 Task: Add a signature Gary Collins containing Have a great Memorial Day, Gary Collins to email address softage.10@softage.net and add a folder Product development
Action: Mouse moved to (81, 88)
Screenshot: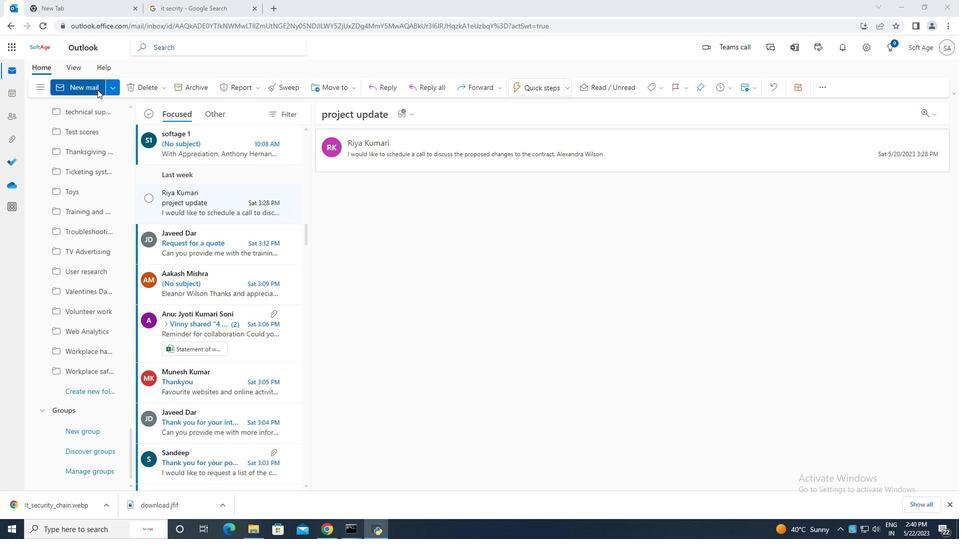
Action: Mouse pressed left at (81, 88)
Screenshot: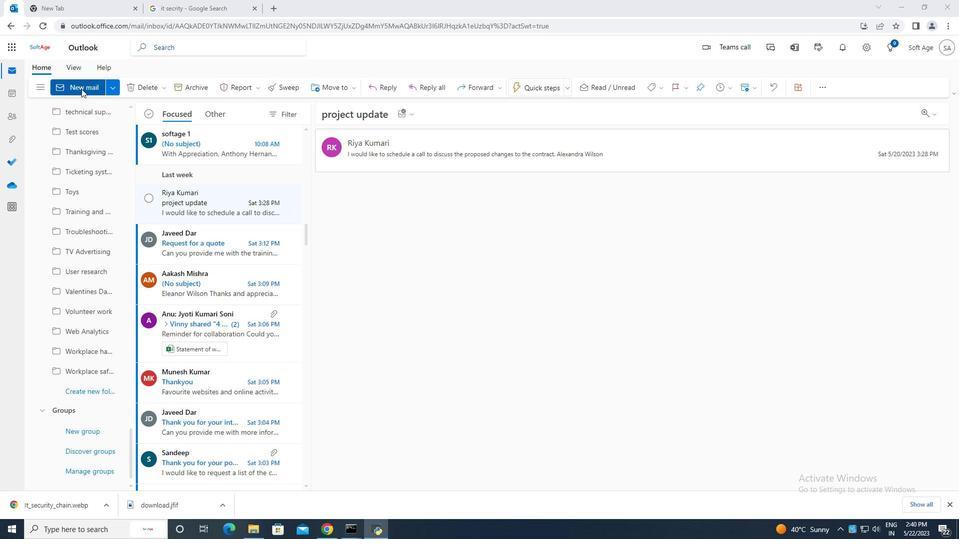 
Action: Mouse moved to (647, 87)
Screenshot: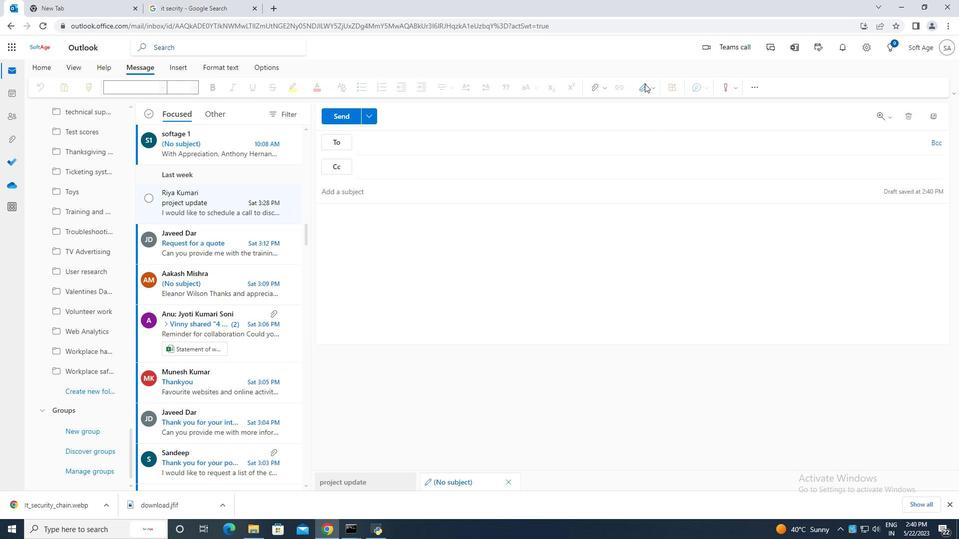 
Action: Mouse pressed left at (647, 87)
Screenshot: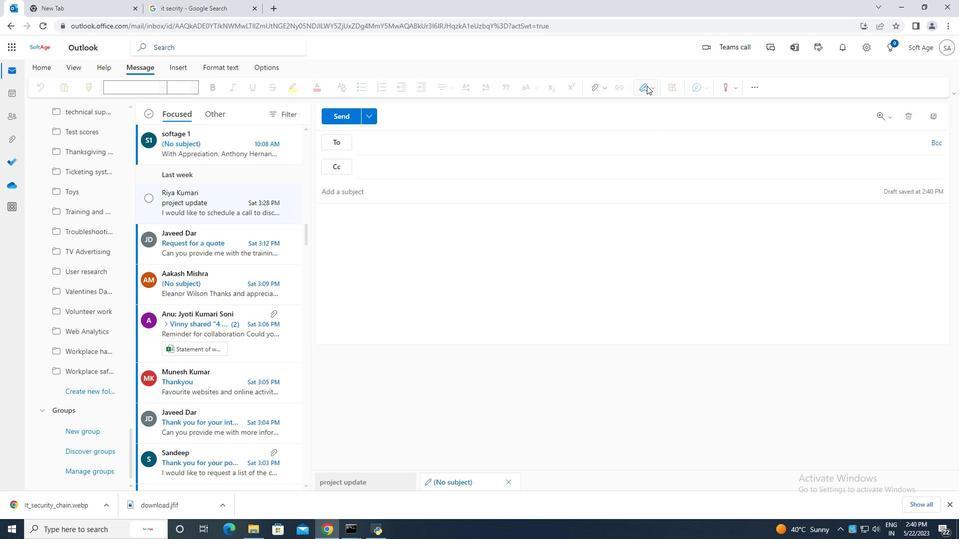 
Action: Mouse moved to (616, 127)
Screenshot: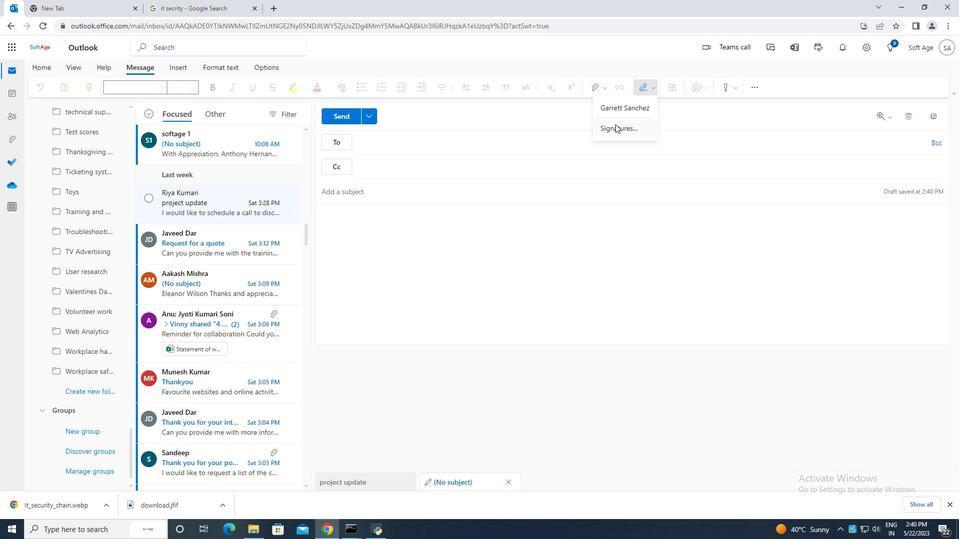 
Action: Mouse pressed left at (616, 127)
Screenshot: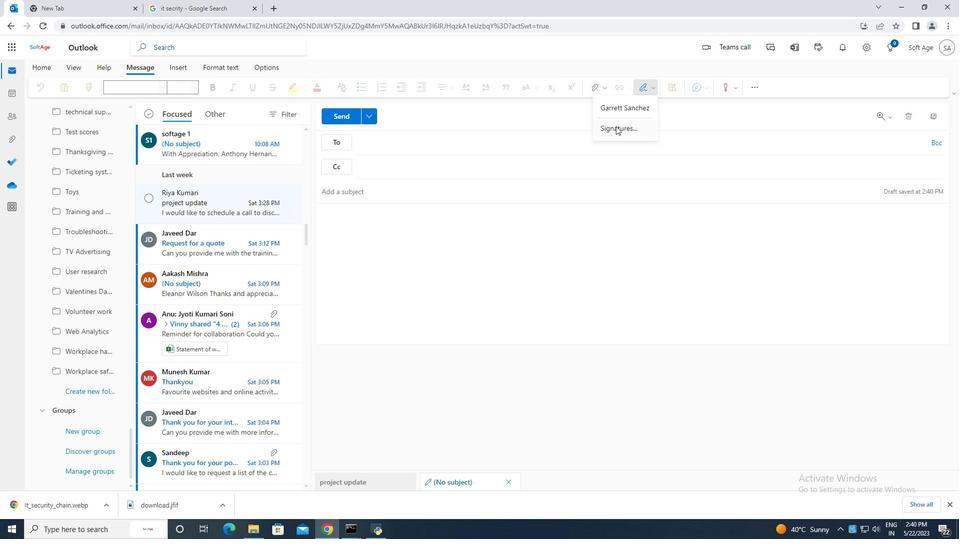 
Action: Mouse moved to (671, 165)
Screenshot: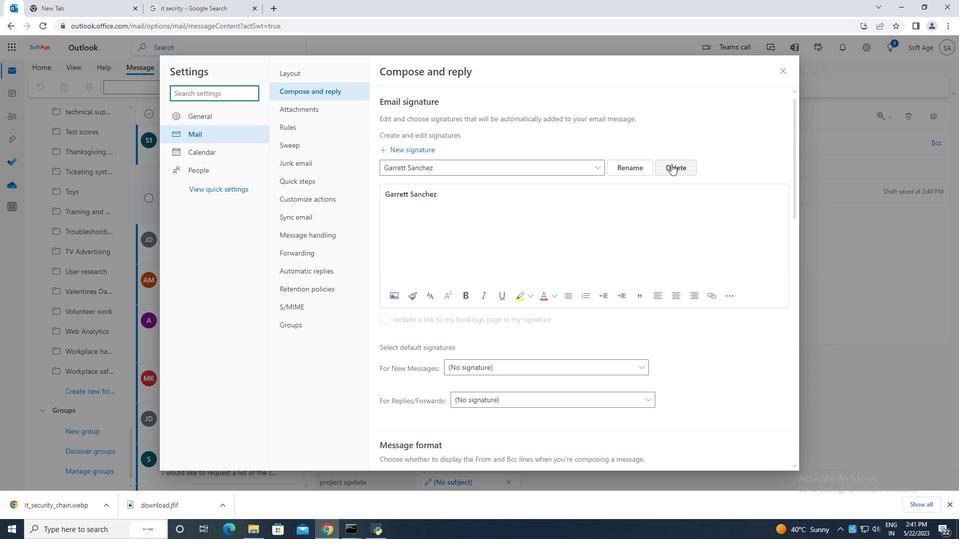 
Action: Mouse pressed left at (671, 165)
Screenshot: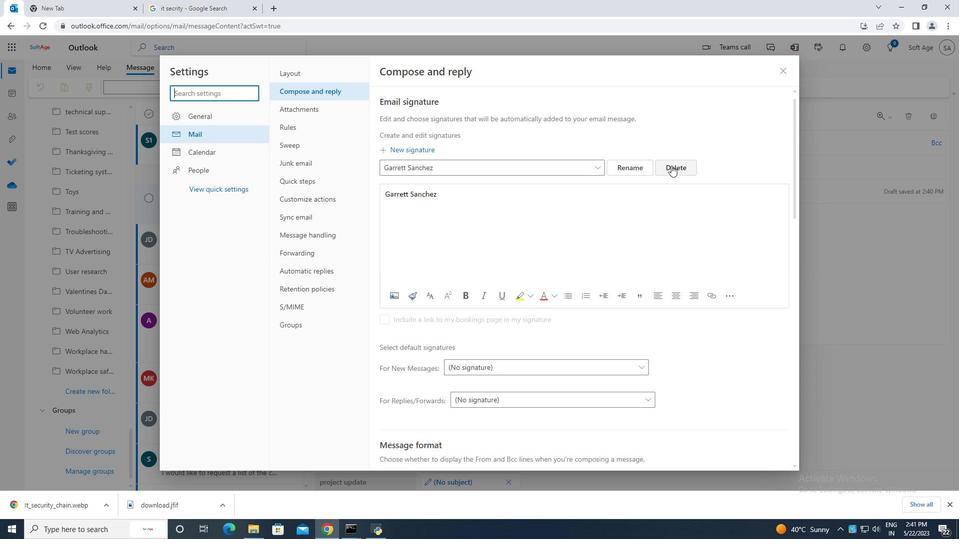 
Action: Mouse moved to (452, 169)
Screenshot: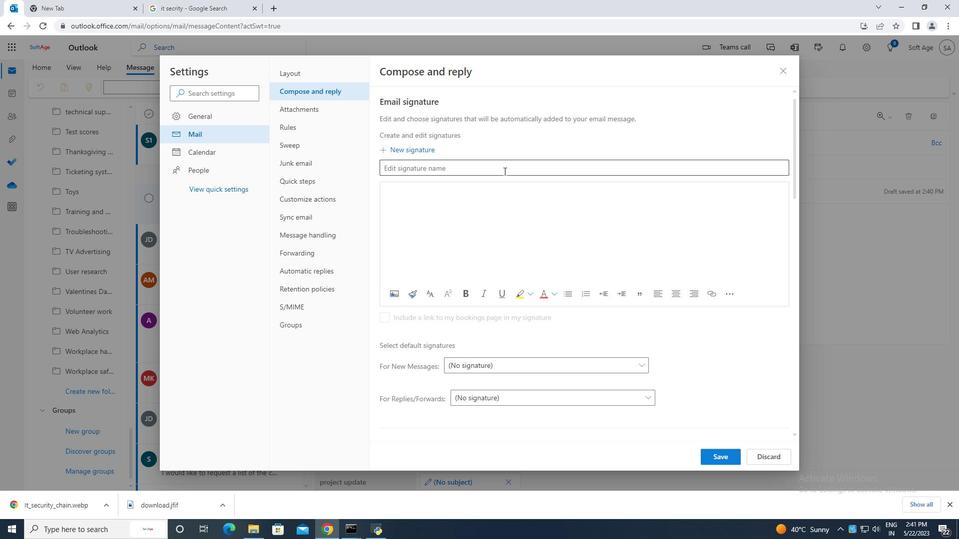 
Action: Mouse pressed left at (452, 169)
Screenshot: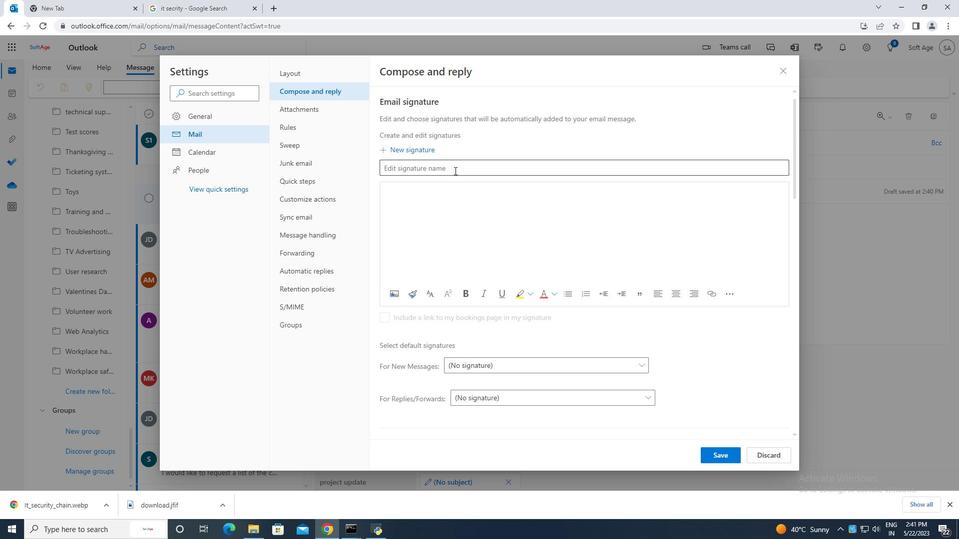 
Action: Key pressed <Key.caps_lock>G<Key.caps_lock>ary<Key.space><Key.caps_lock>C<Key.caps_lock>ollins<Key.space>
Screenshot: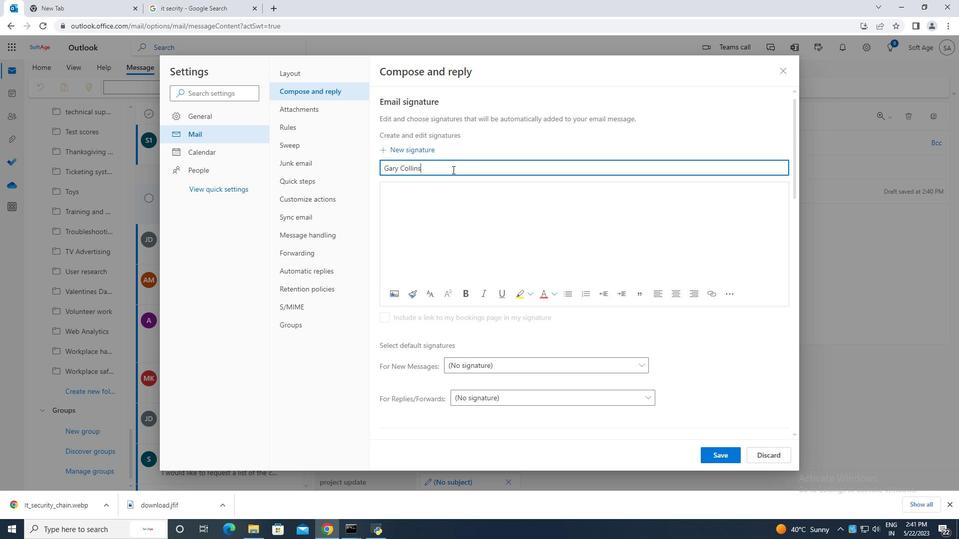 
Action: Mouse moved to (430, 187)
Screenshot: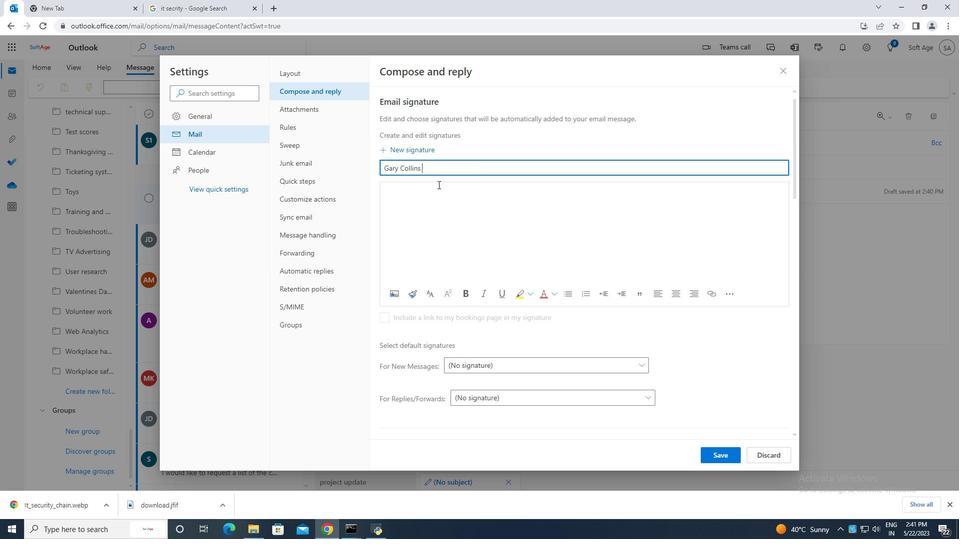 
Action: Mouse pressed left at (430, 187)
Screenshot: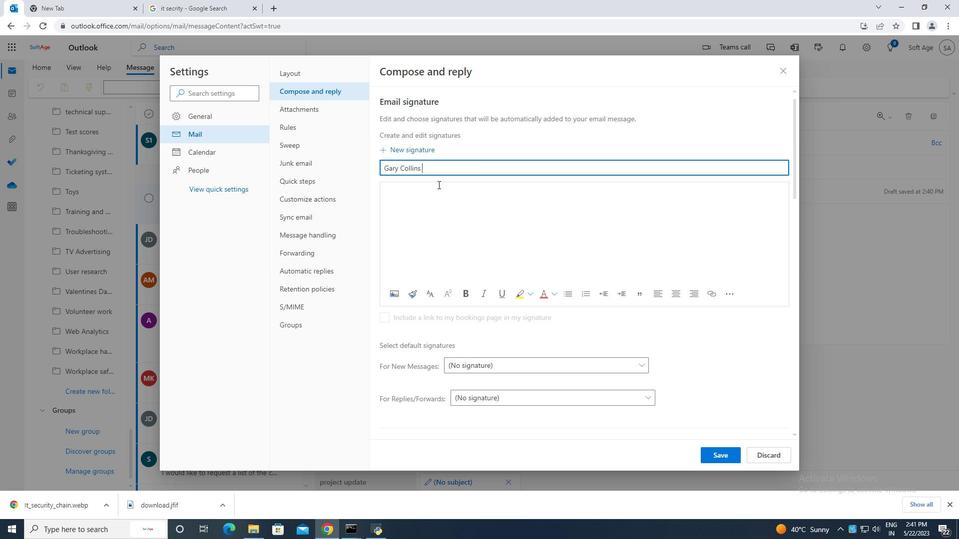 
Action: Key pressed <Key.caps_lock>G<Key.caps_lock>ary<Key.space><Key.caps_lock>C<Key.caps_lock>ollins
Screenshot: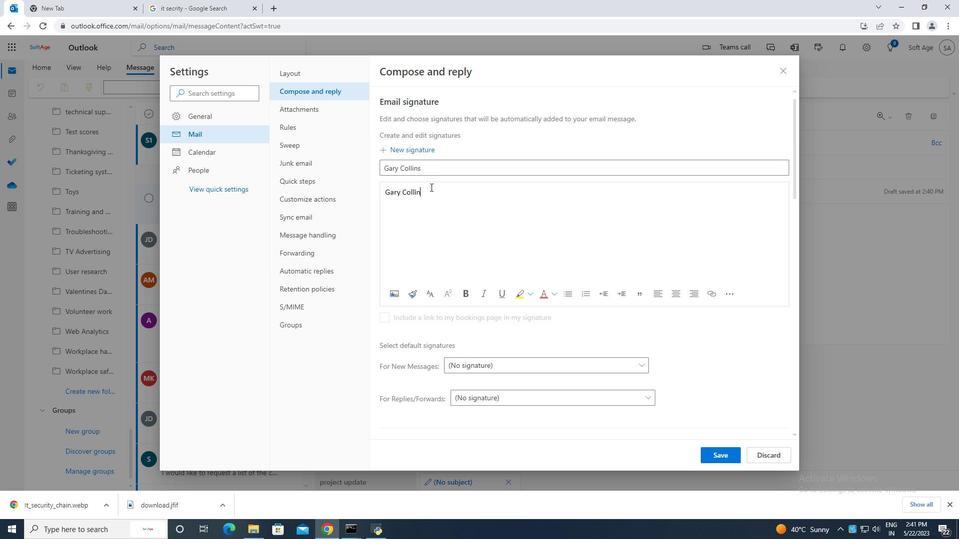 
Action: Mouse moved to (717, 454)
Screenshot: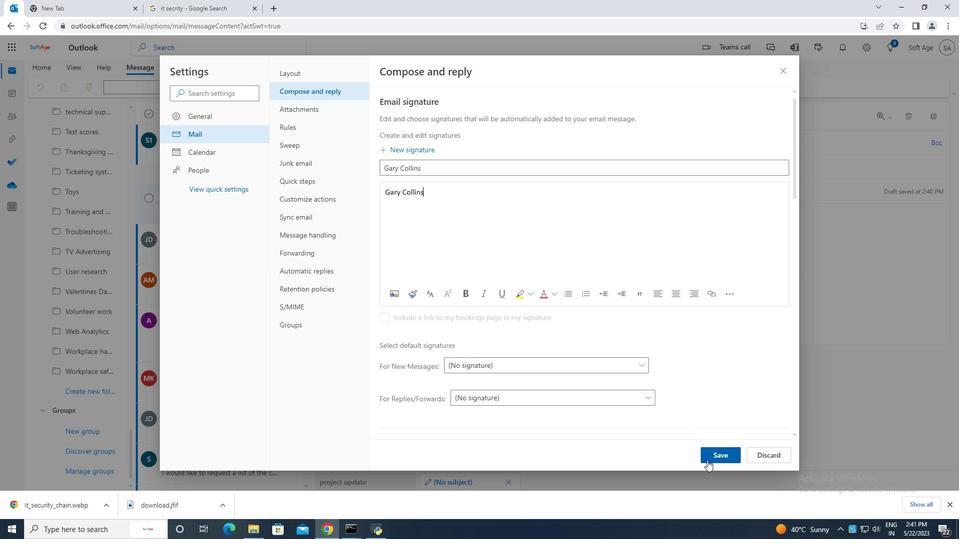 
Action: Mouse pressed left at (717, 454)
Screenshot: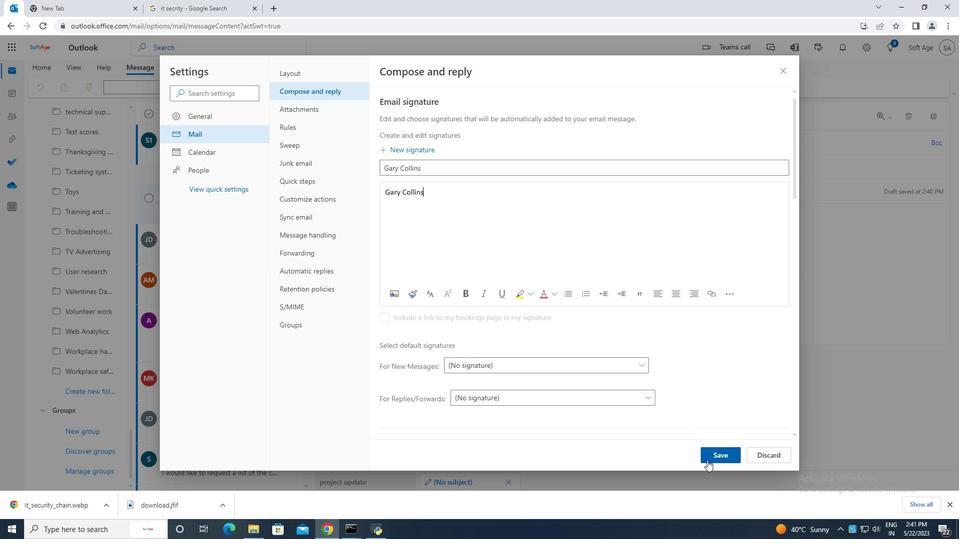 
Action: Mouse moved to (786, 72)
Screenshot: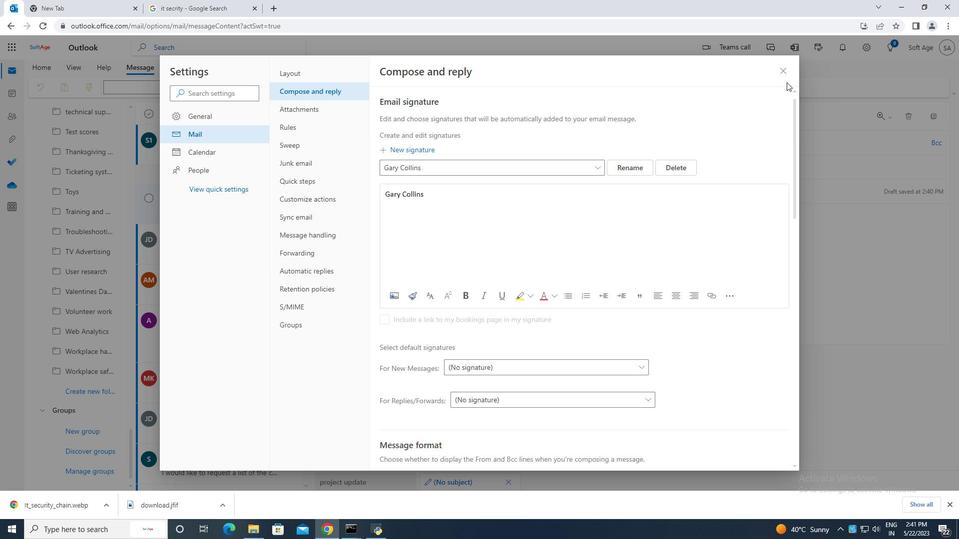 
Action: Mouse pressed left at (786, 72)
Screenshot: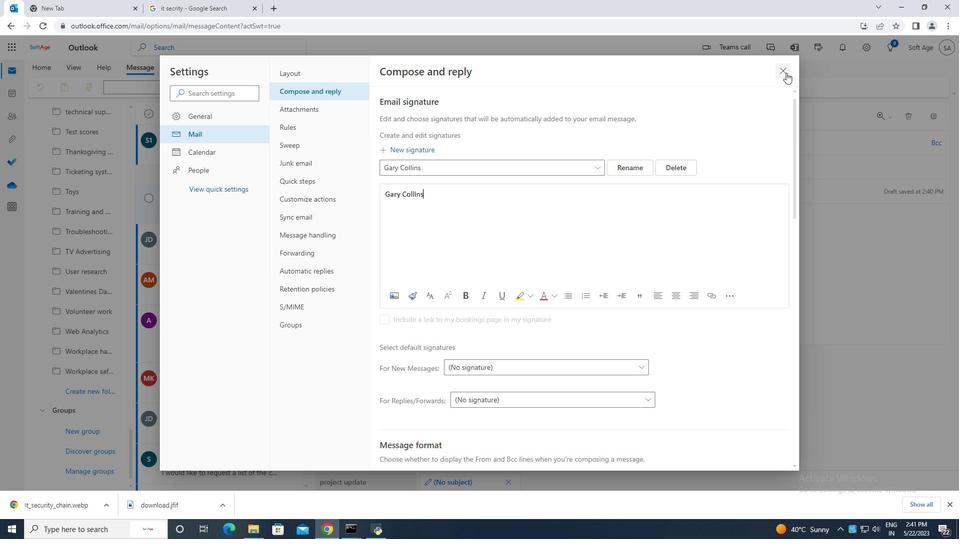 
Action: Mouse moved to (653, 85)
Screenshot: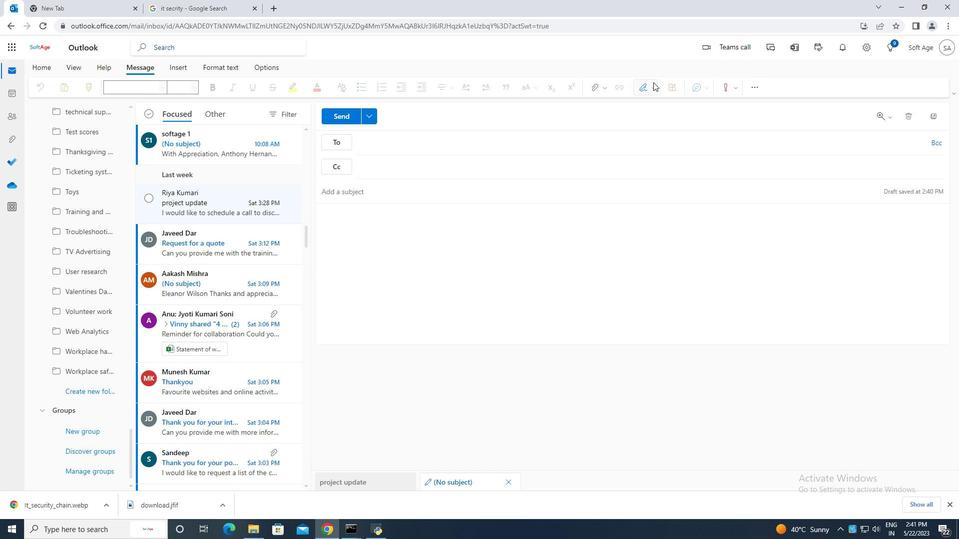 
Action: Mouse pressed left at (653, 85)
Screenshot: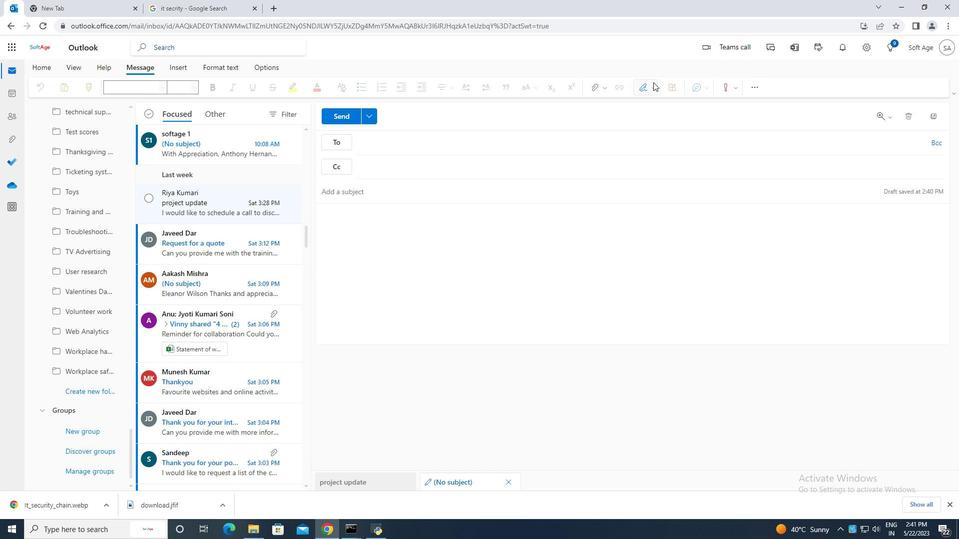 
Action: Mouse moved to (629, 108)
Screenshot: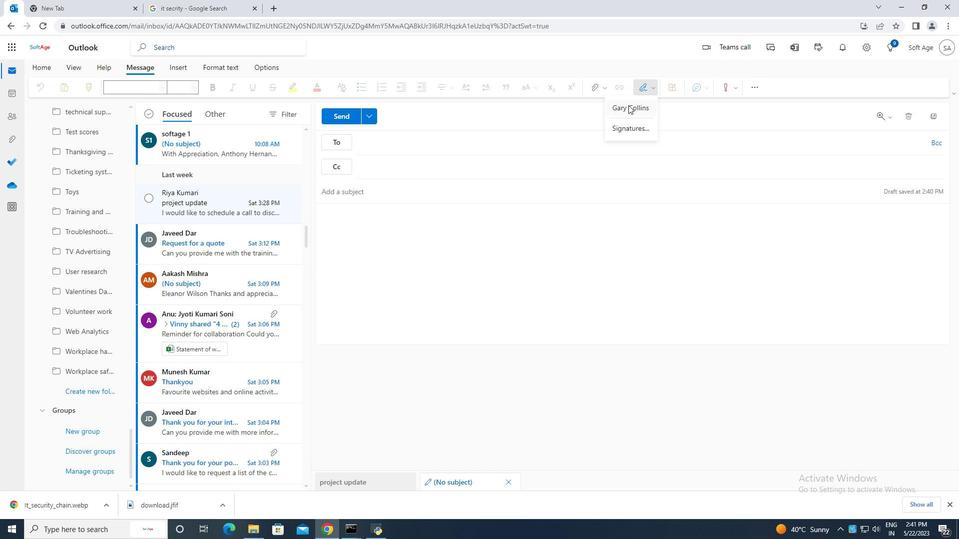 
Action: Mouse pressed left at (629, 108)
Screenshot: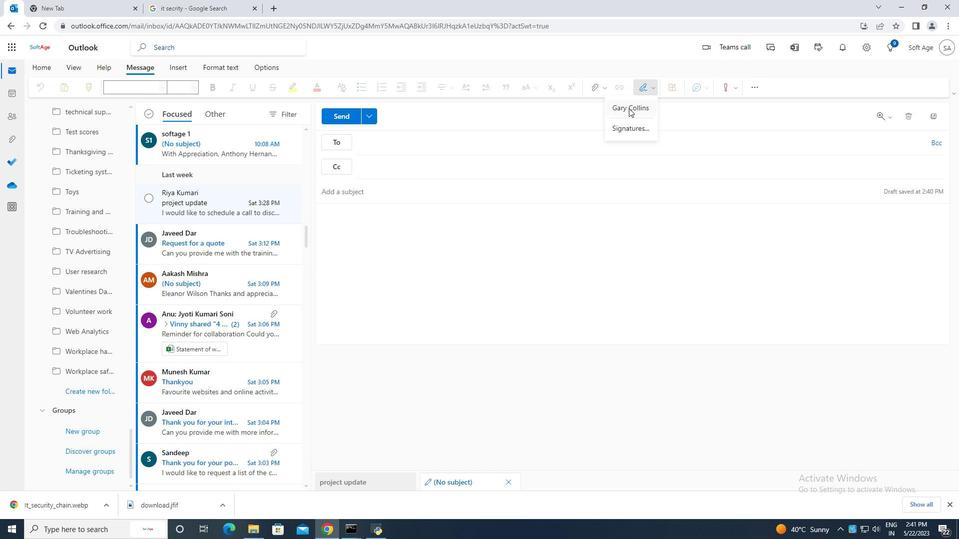 
Action: Mouse moved to (421, 214)
Screenshot: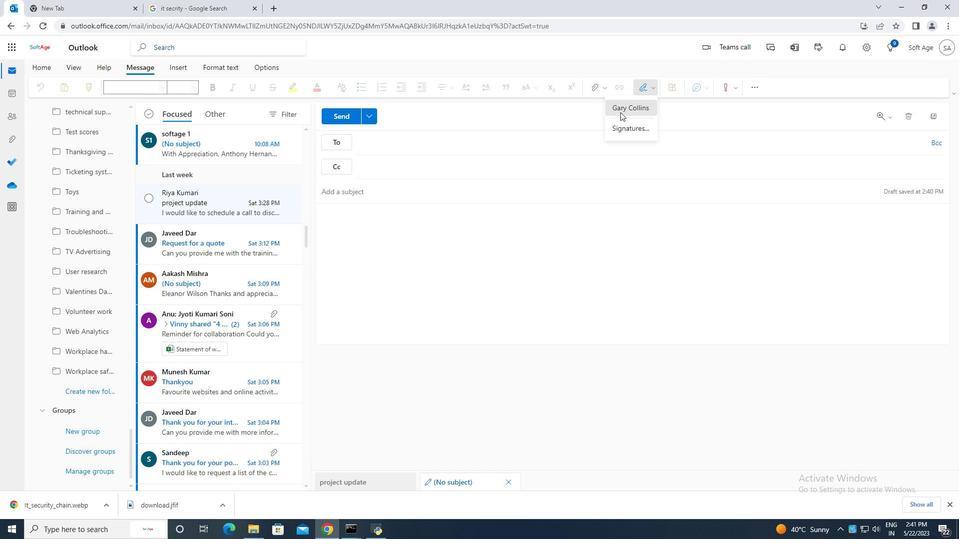 
Action: Key pressed <Key.caps_lock>C<Key.caps_lock>ontaining<Key.space>have<Key.space>a<Key.space>great<Key.space>memorial<Key.space>day,
Screenshot: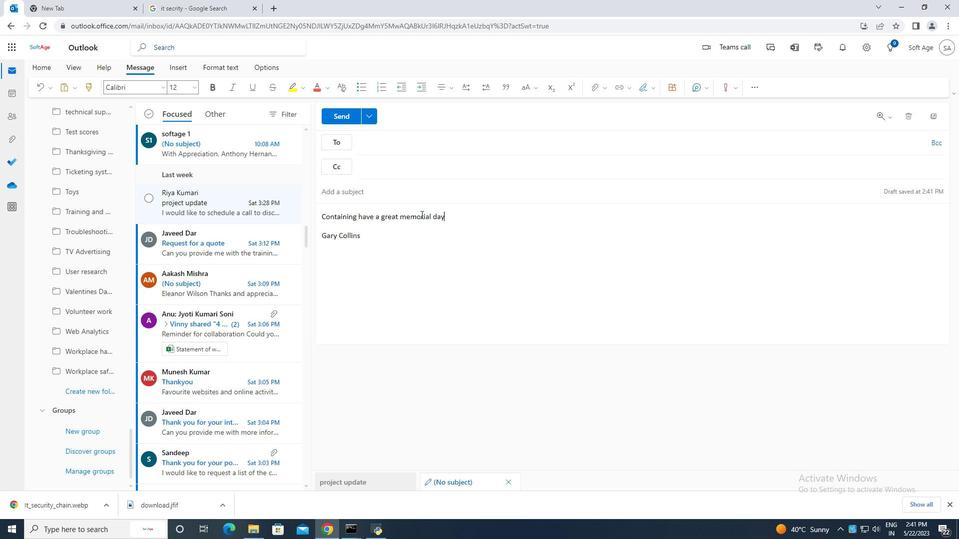 
Action: Mouse moved to (395, 146)
Screenshot: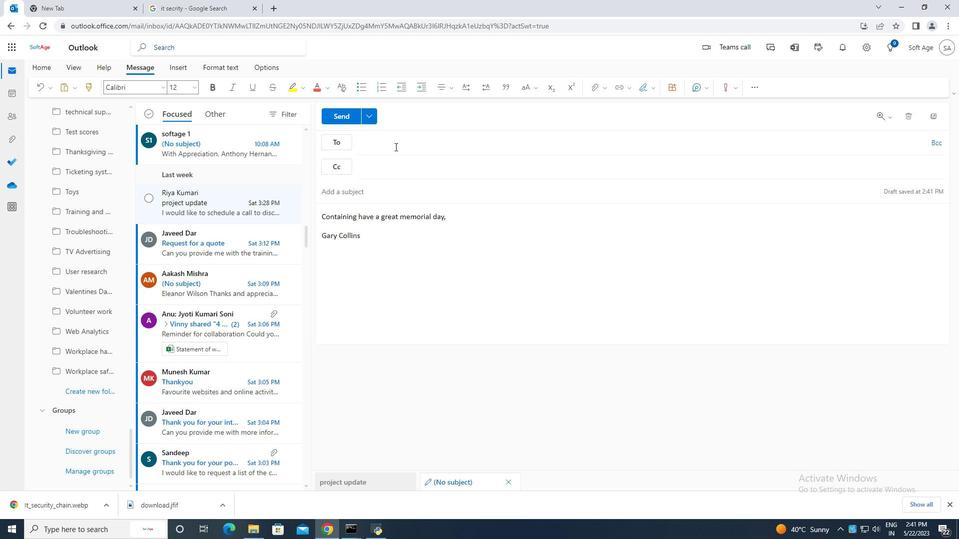 
Action: Mouse pressed left at (395, 146)
Screenshot: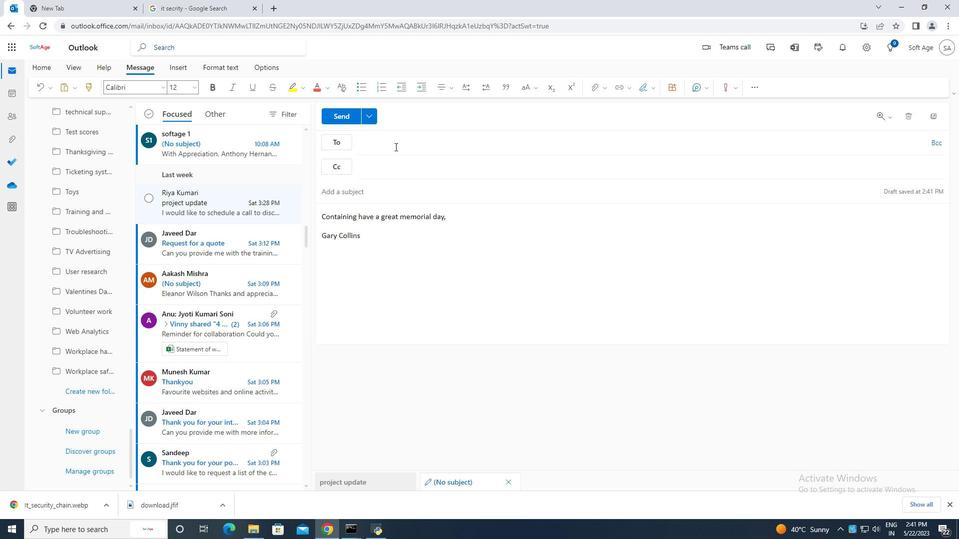 
Action: Key pressed softage.10
Screenshot: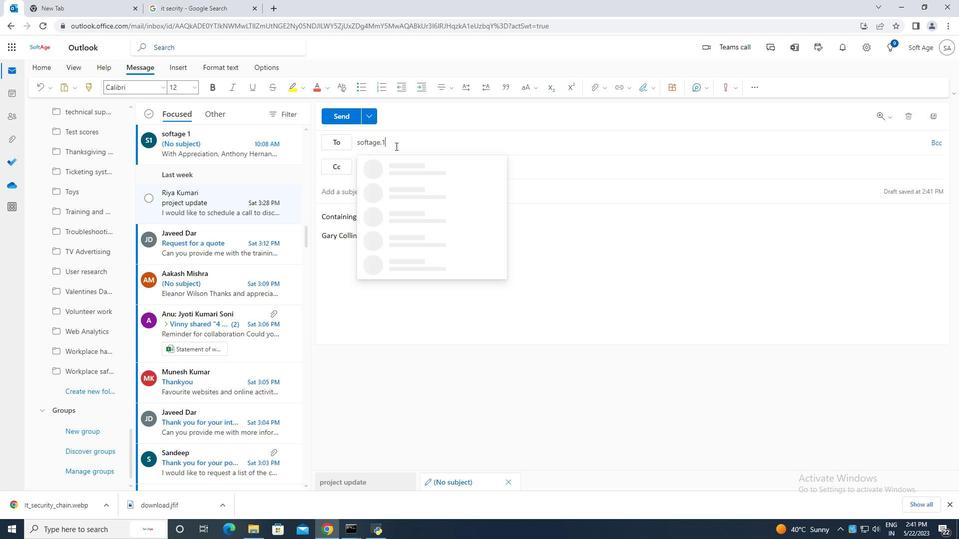 
Action: Mouse moved to (466, 193)
Screenshot: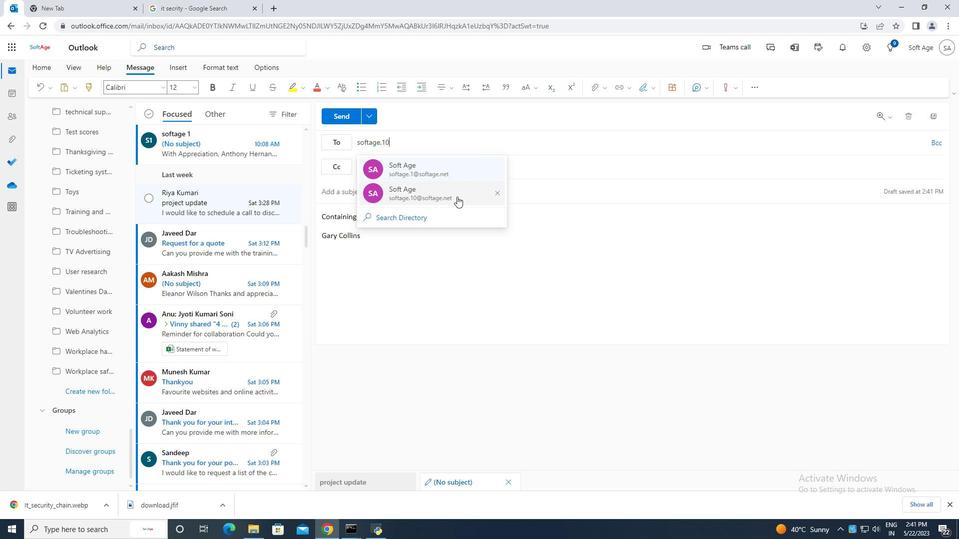 
Action: Mouse pressed left at (466, 193)
Screenshot: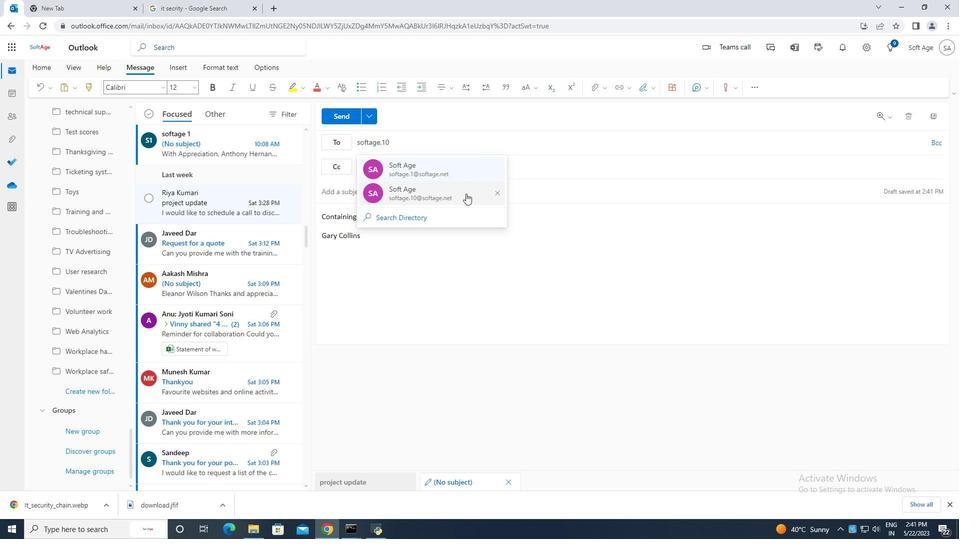 
Action: Mouse moved to (84, 390)
Screenshot: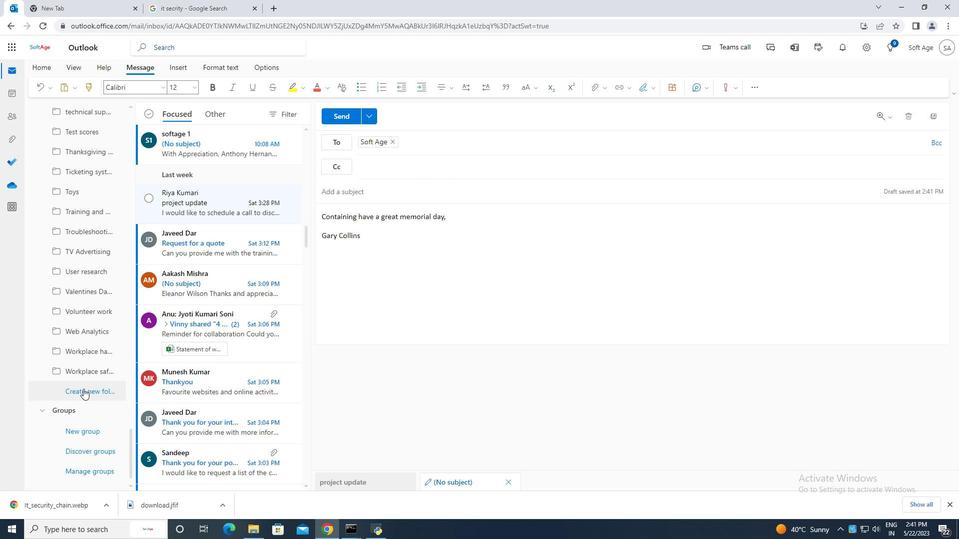 
Action: Mouse pressed left at (84, 389)
Screenshot: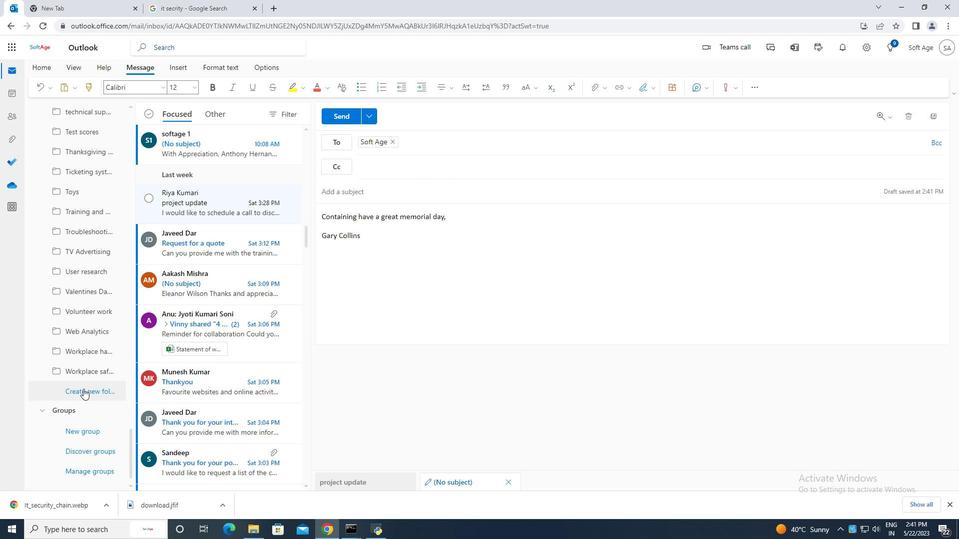 
Action: Mouse moved to (96, 461)
Screenshot: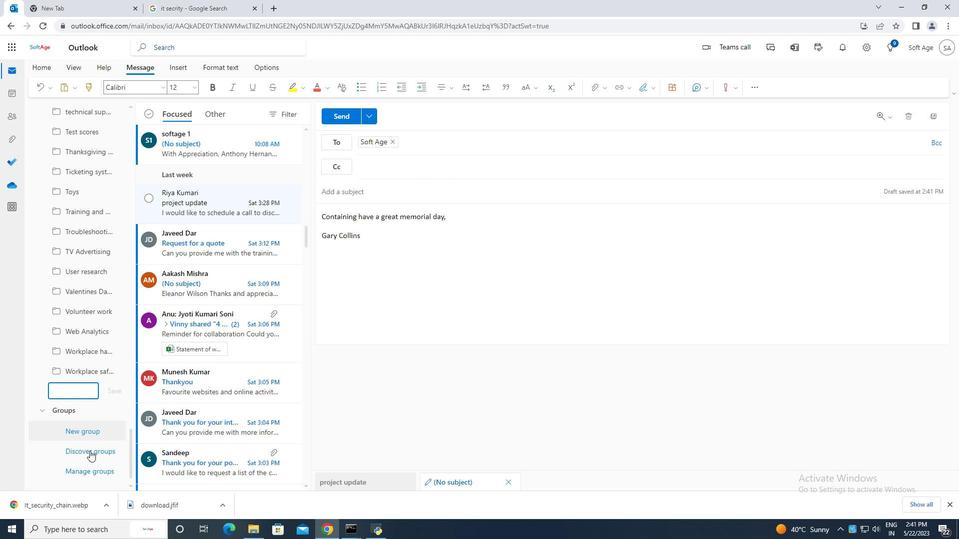 
Action: Key pressed product<Key.space>develoment
Screenshot: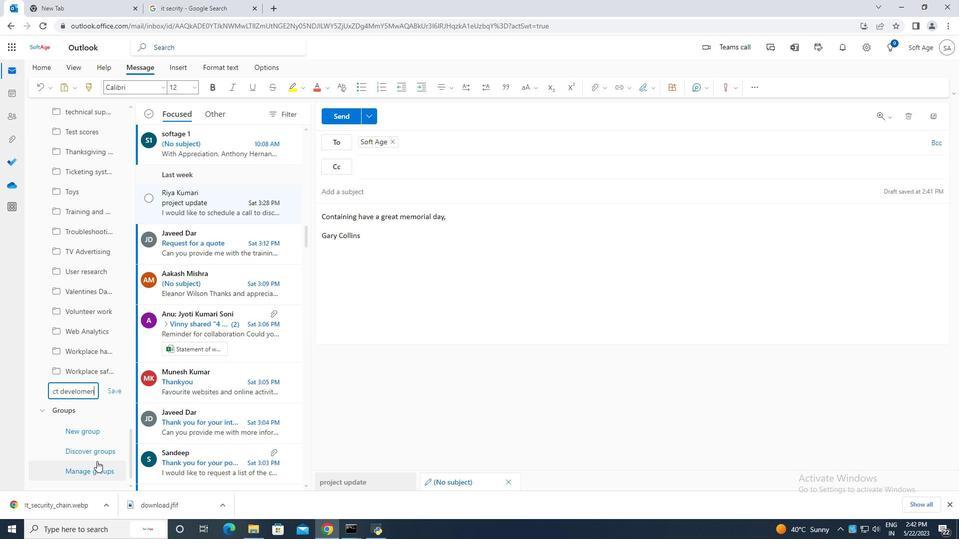 
Action: Mouse moved to (90, 396)
Screenshot: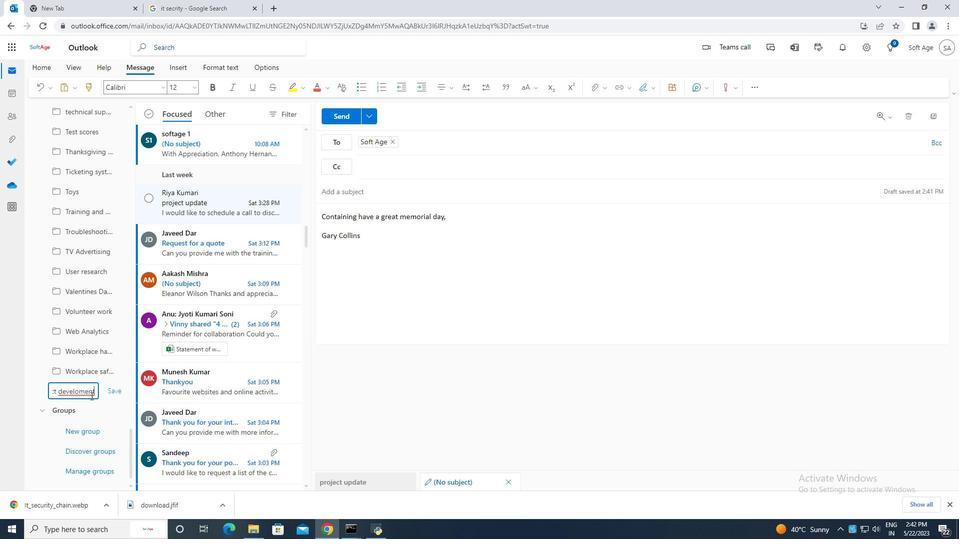 
Action: Key pressed <Key.backspace>
Screenshot: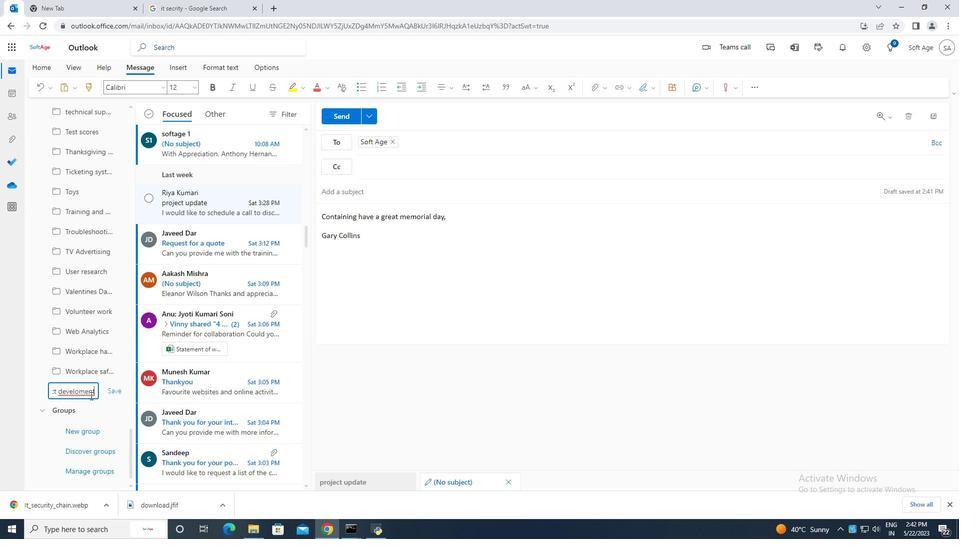 
Action: Mouse moved to (90, 395)
Screenshot: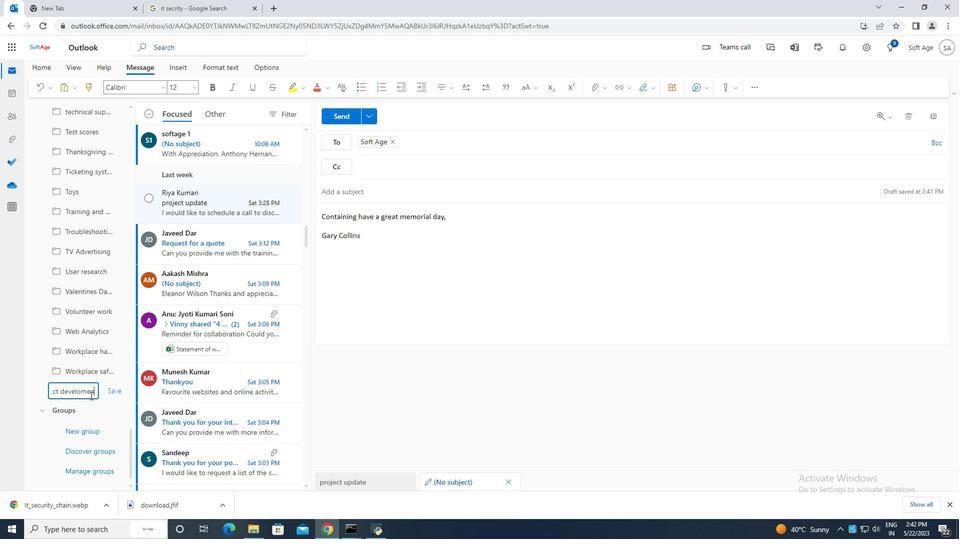 
Action: Key pressed t
Screenshot: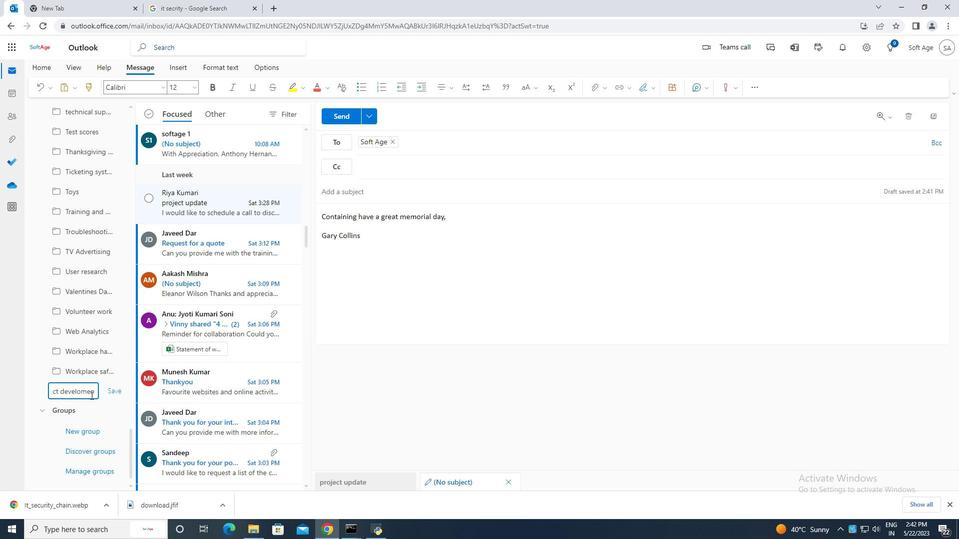 
Action: Mouse moved to (110, 391)
Screenshot: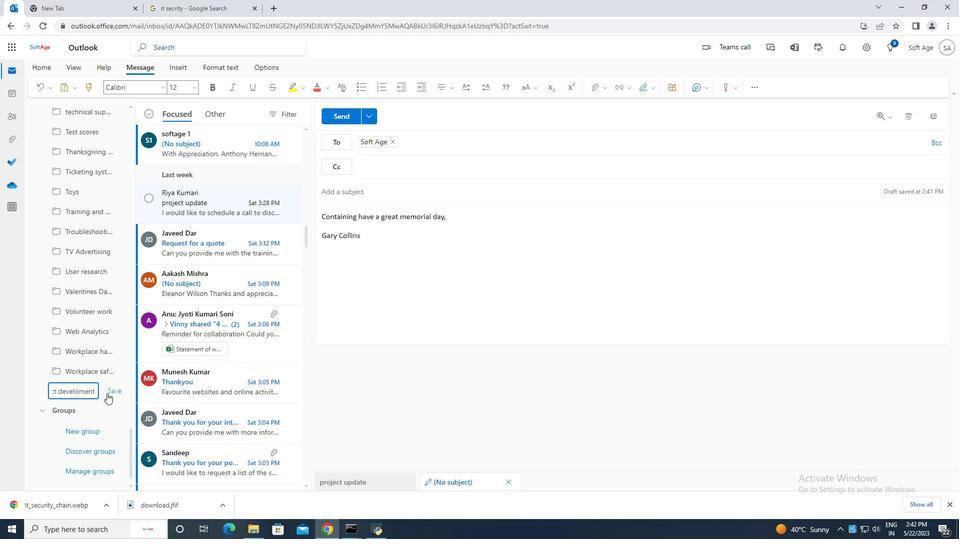 
Action: Mouse pressed left at (110, 391)
Screenshot: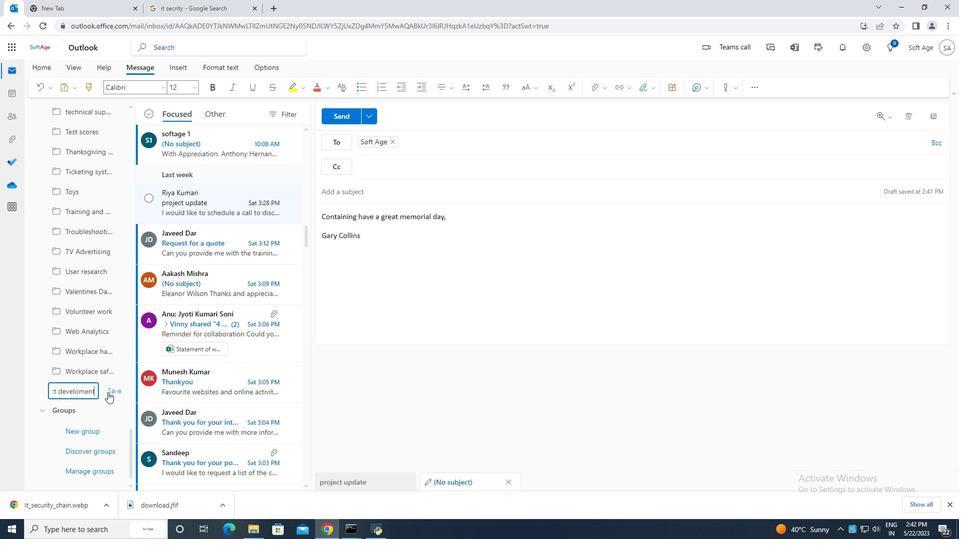 
Action: Mouse moved to (349, 118)
Screenshot: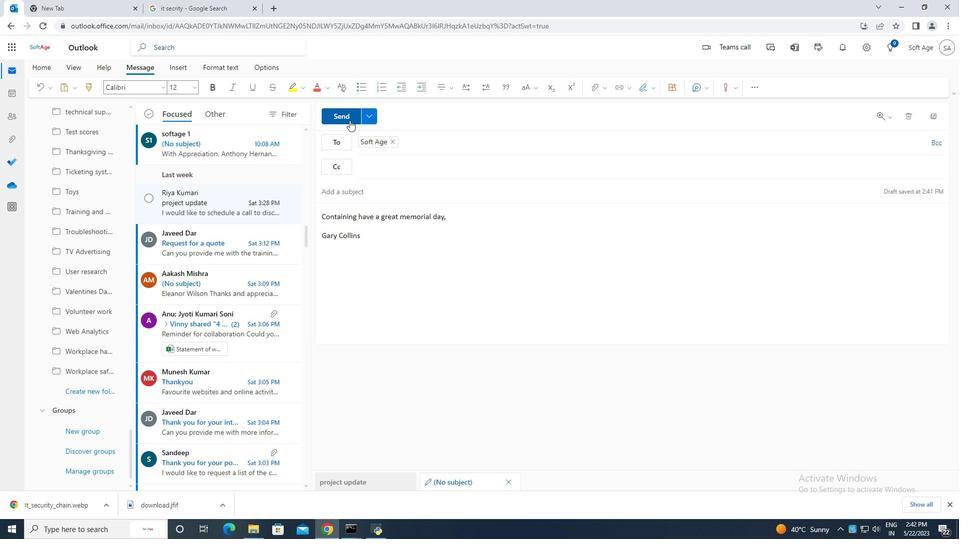 
Action: Mouse pressed left at (349, 118)
Screenshot: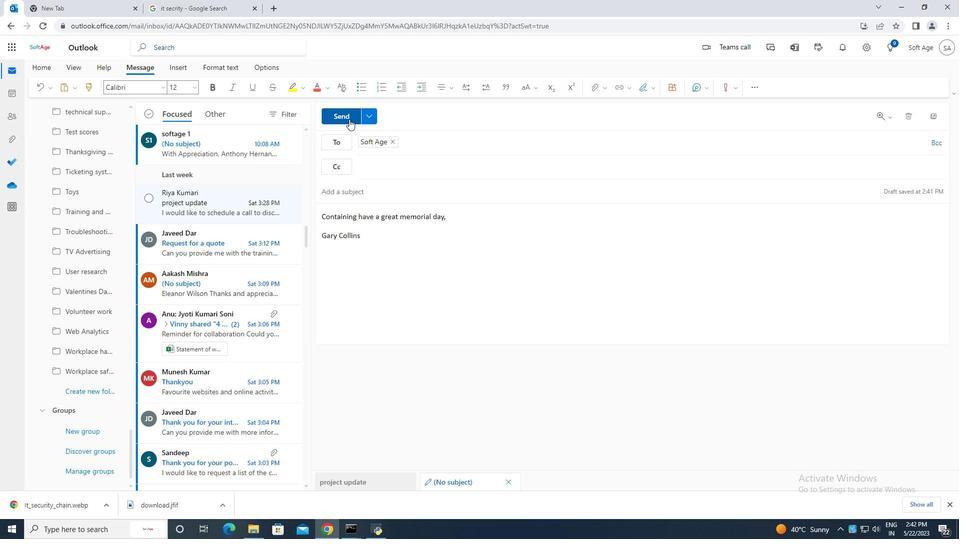 
Action: Mouse moved to (465, 288)
Screenshot: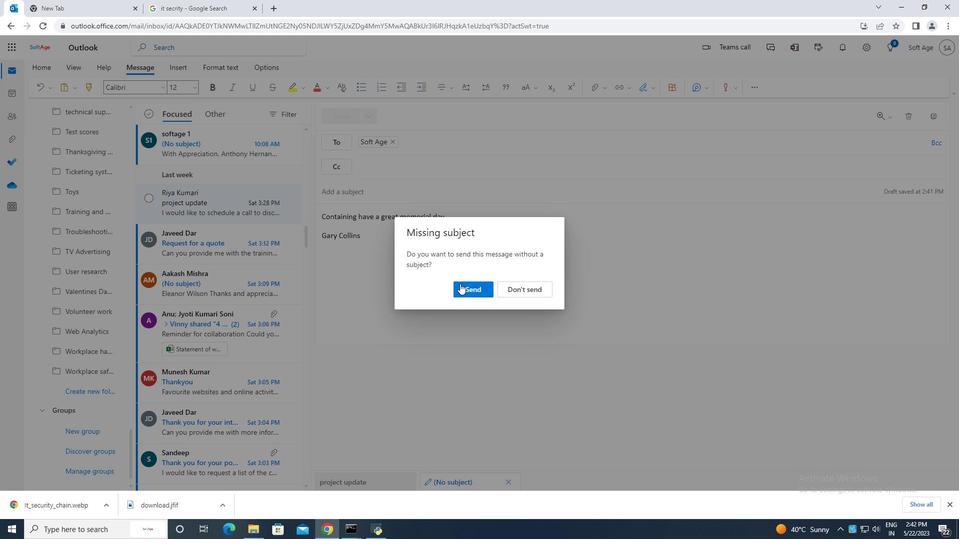 
Action: Mouse pressed left at (465, 288)
Screenshot: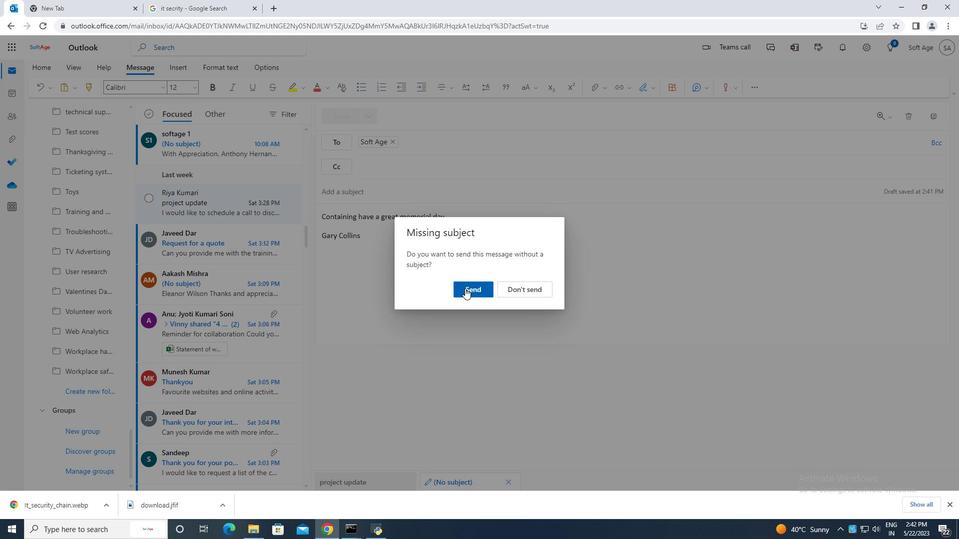 
Action: Mouse moved to (459, 282)
Screenshot: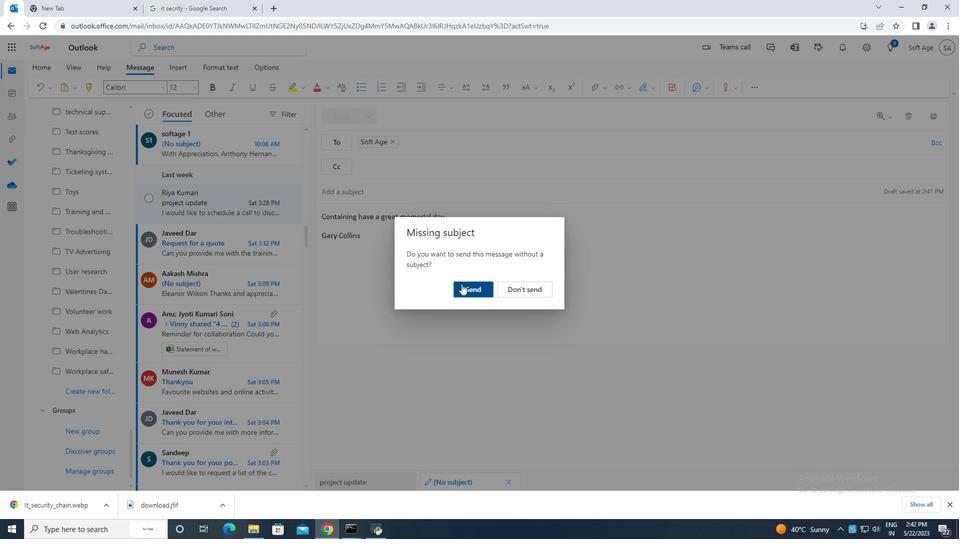 
